 Task: Select a due date automation when advanced on, 2 days after a card is due add checklist with all checklists complete at 11:00 AM.
Action: Mouse moved to (1305, 92)
Screenshot: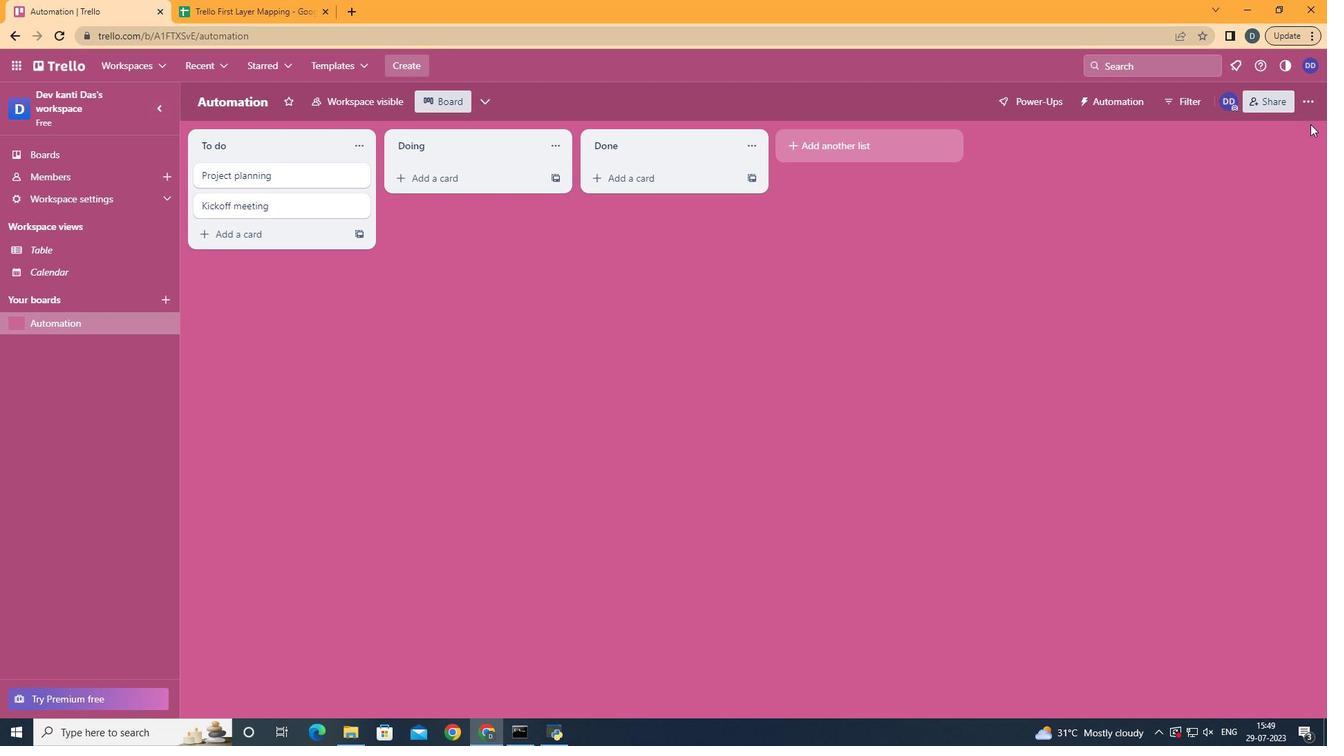 
Action: Mouse pressed left at (1305, 92)
Screenshot: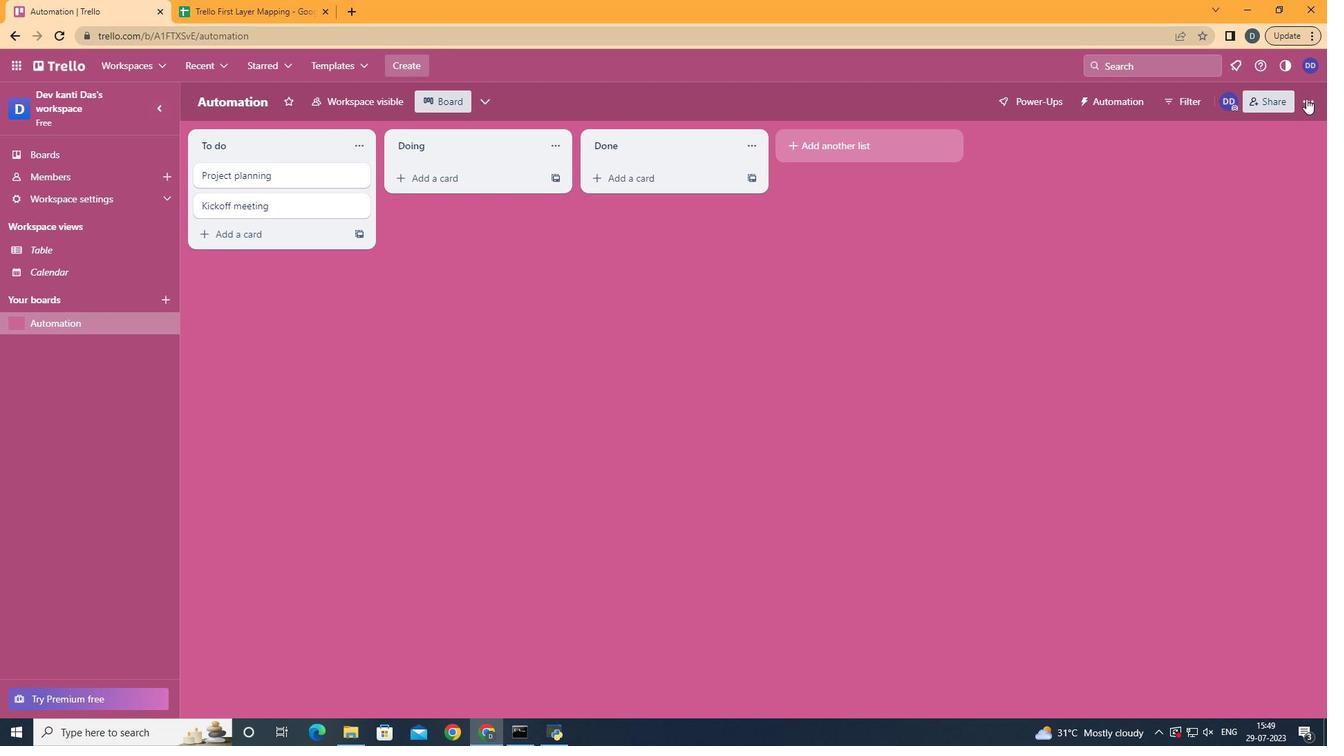 
Action: Mouse moved to (1196, 287)
Screenshot: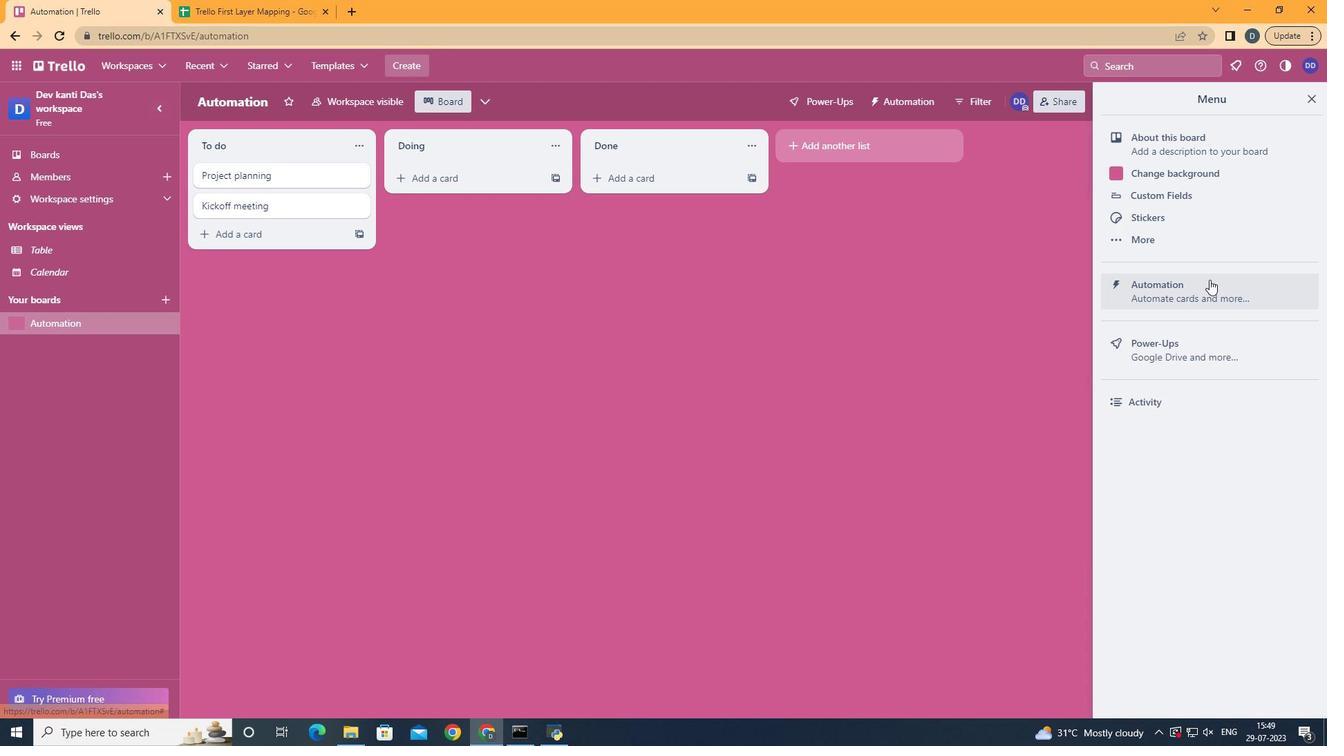 
Action: Mouse pressed left at (1196, 287)
Screenshot: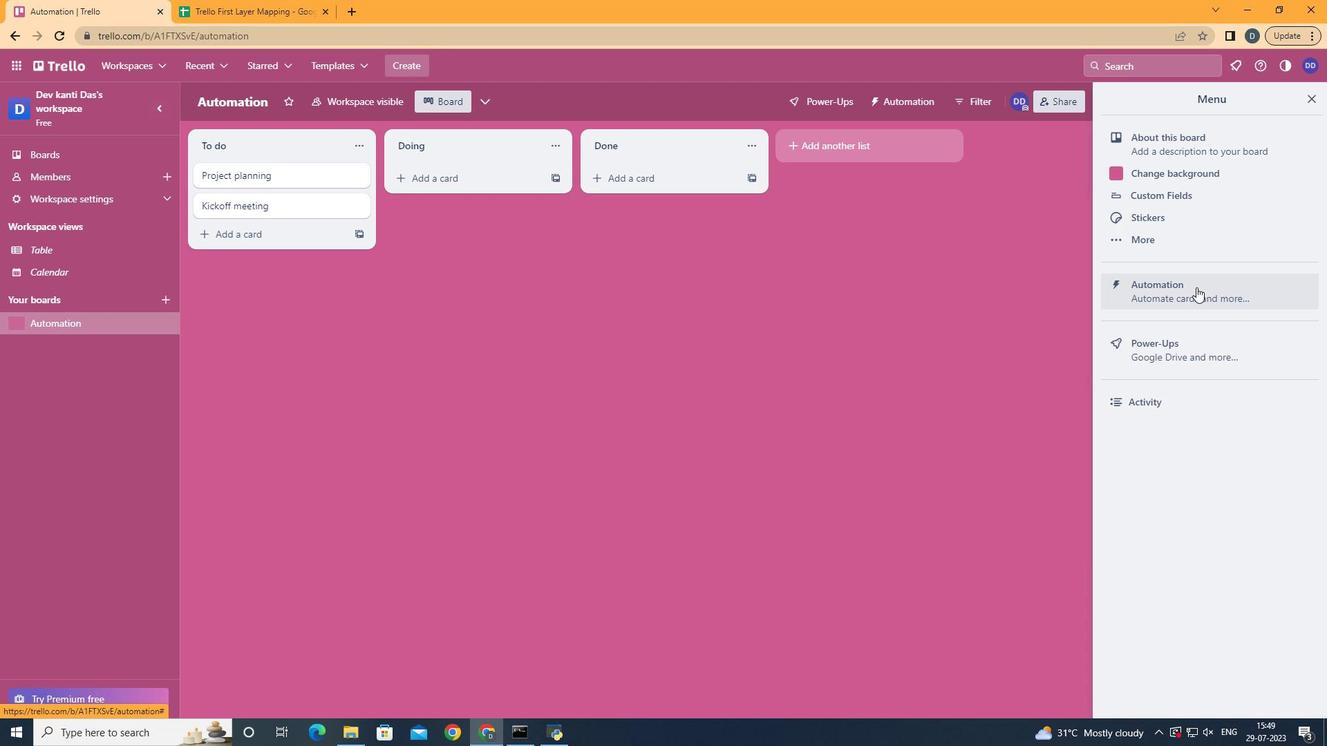 
Action: Mouse moved to (267, 273)
Screenshot: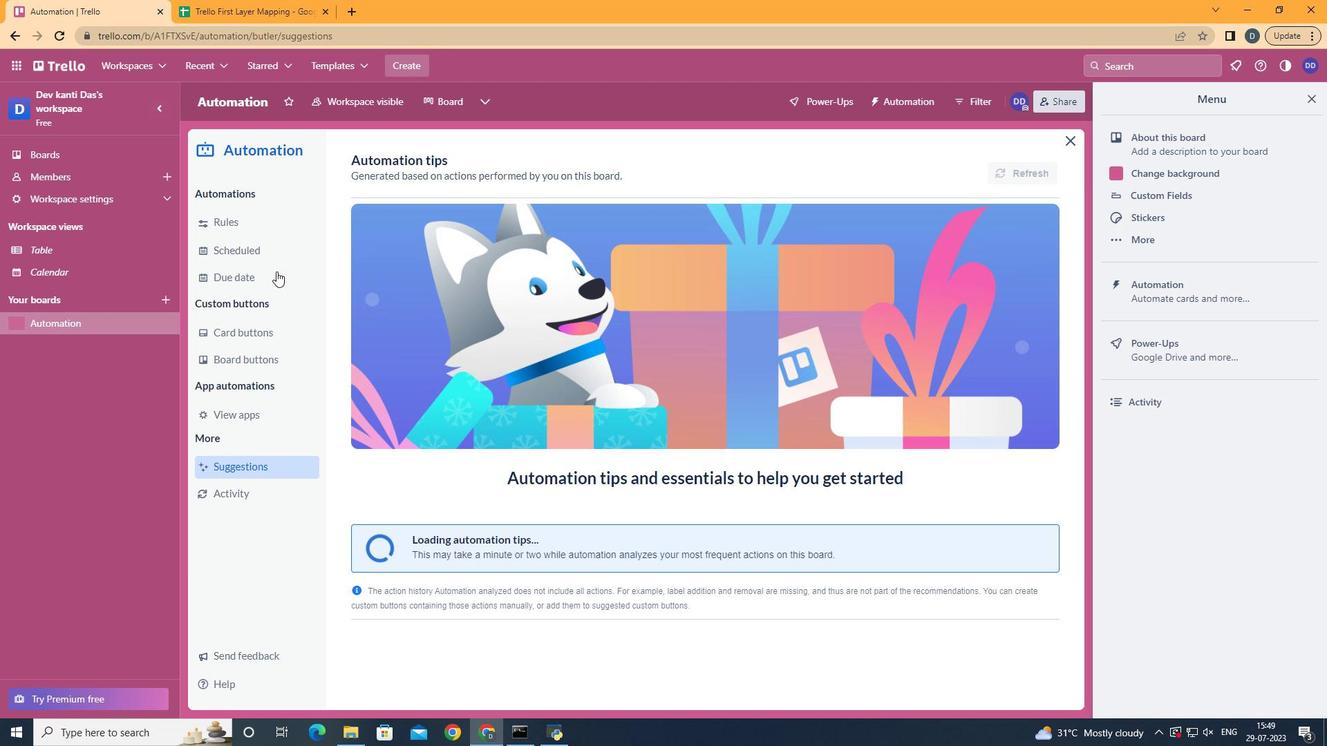 
Action: Mouse pressed left at (267, 273)
Screenshot: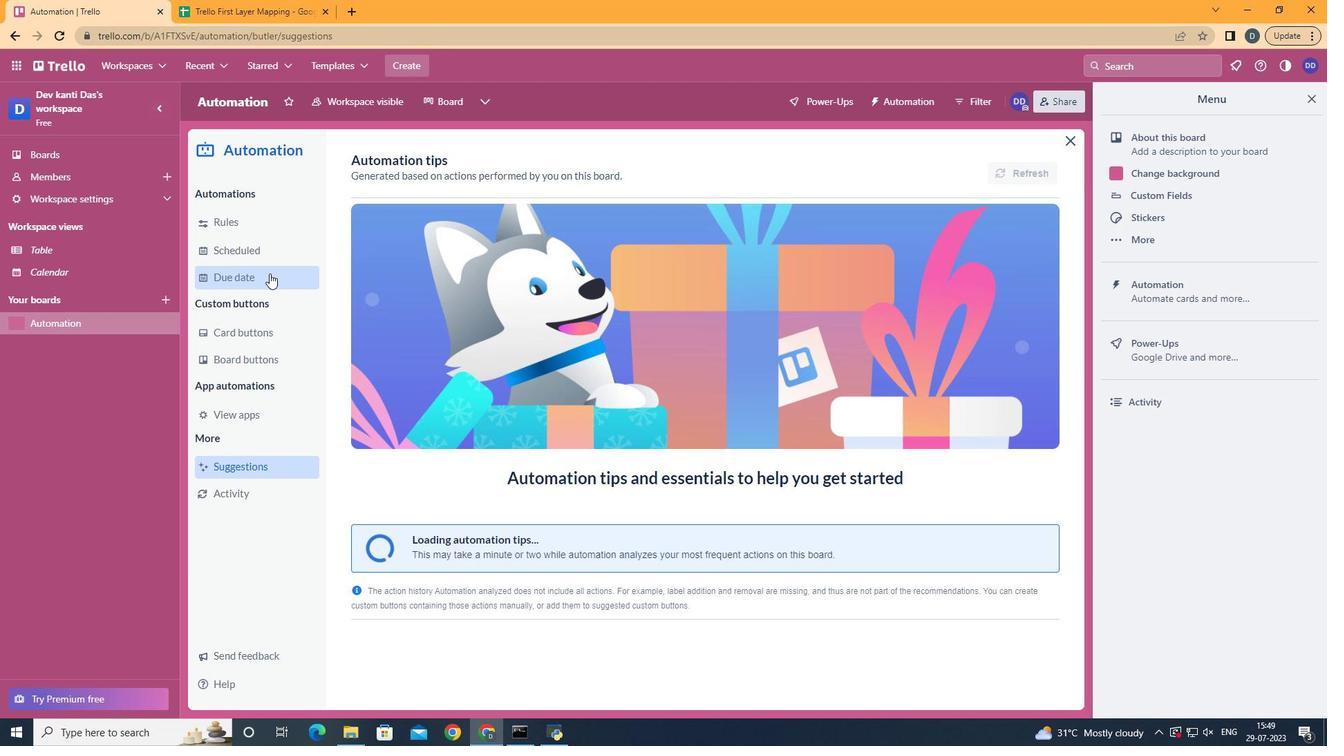 
Action: Mouse moved to (990, 147)
Screenshot: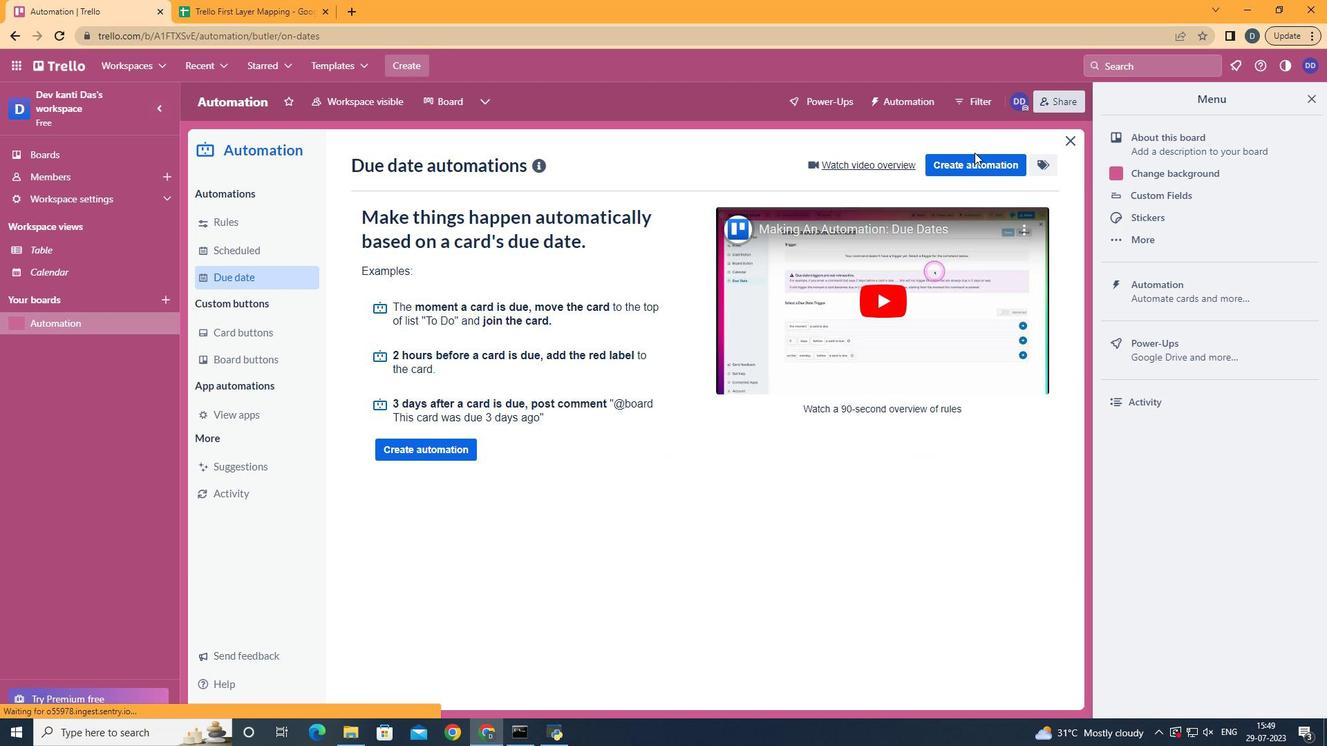 
Action: Mouse pressed left at (990, 147)
Screenshot: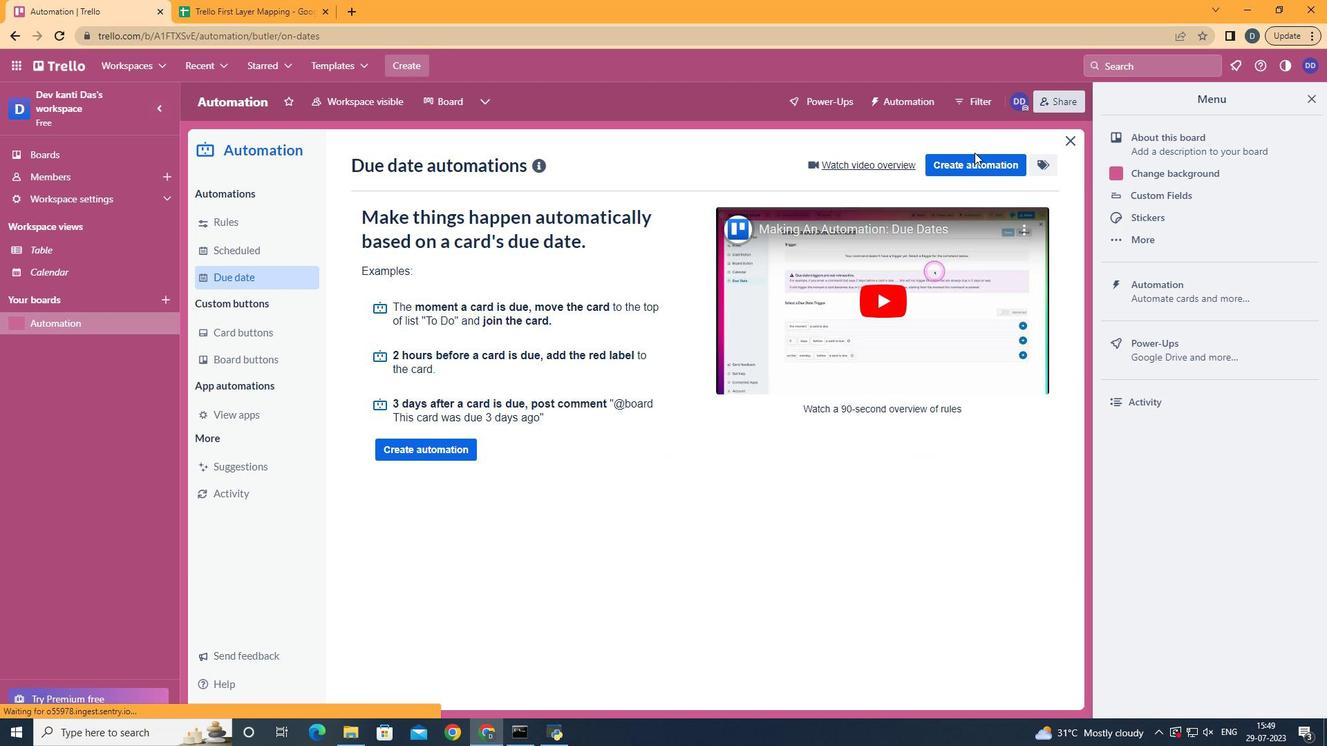 
Action: Mouse moved to (981, 154)
Screenshot: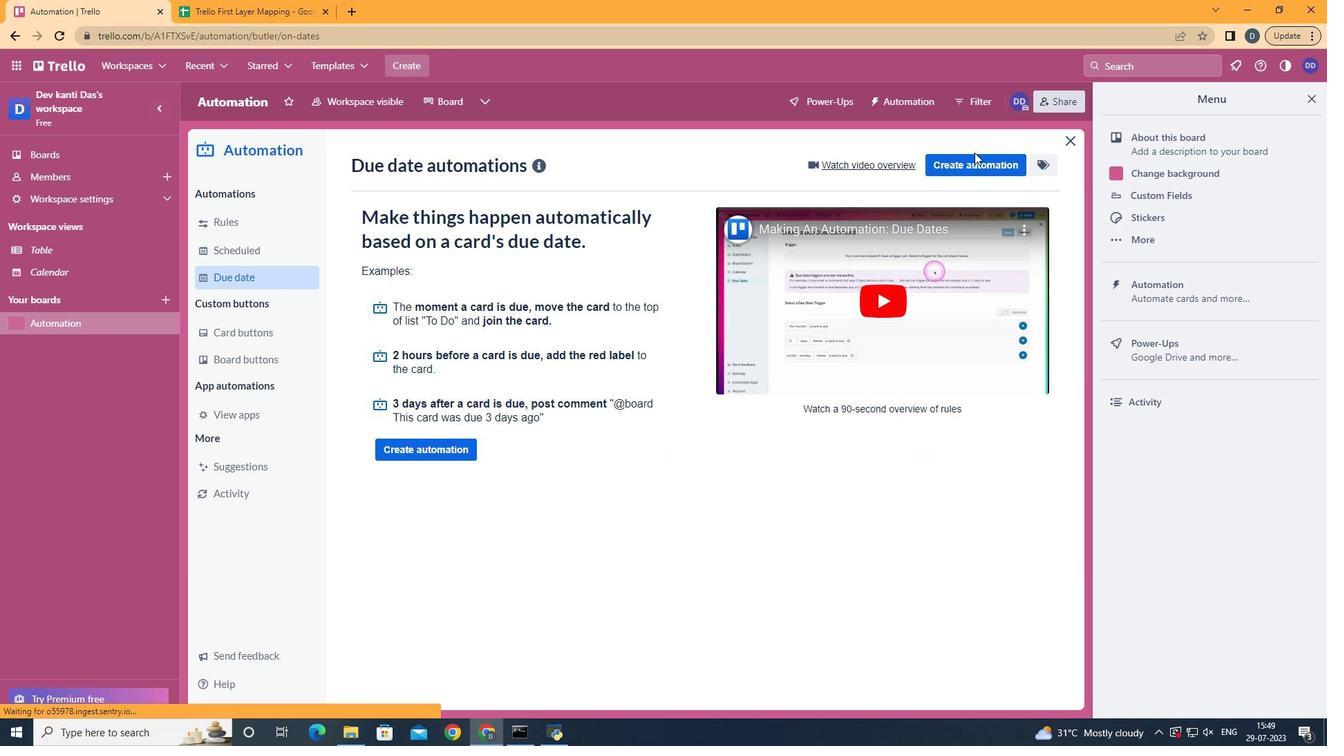 
Action: Mouse pressed left at (981, 154)
Screenshot: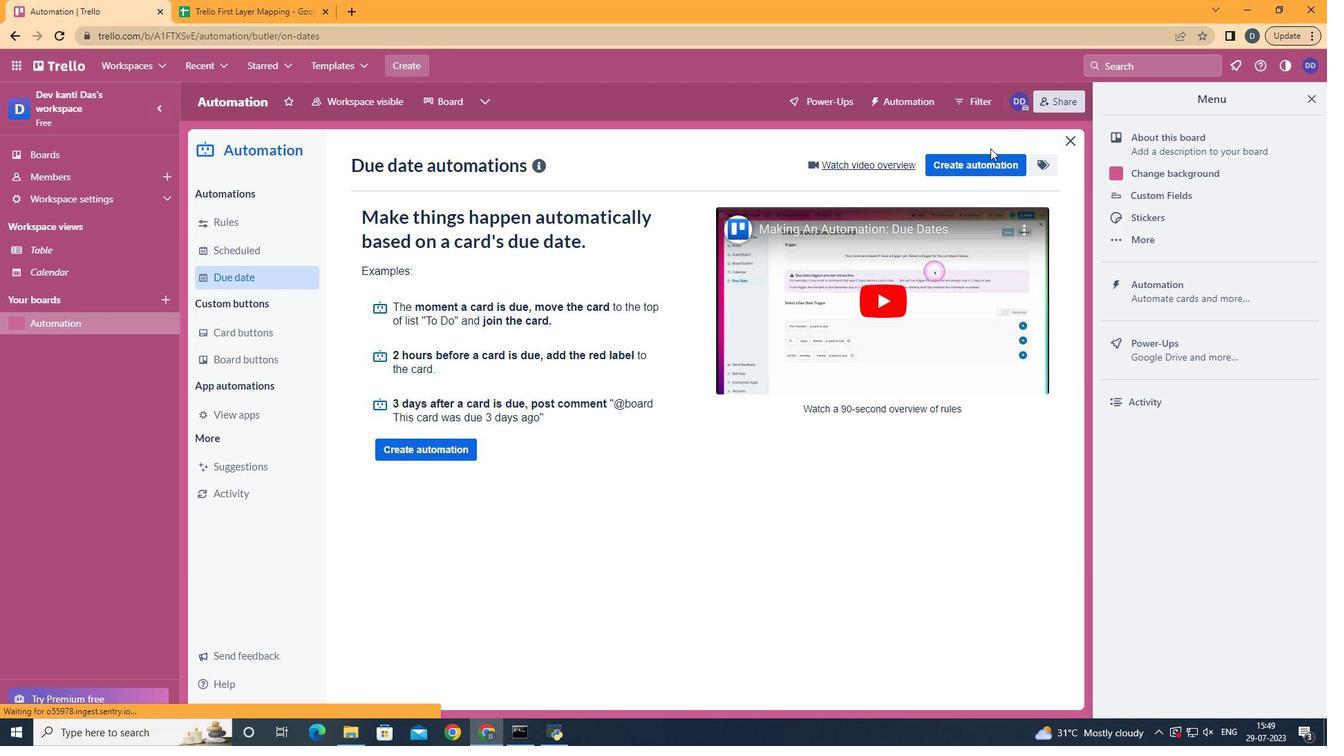 
Action: Mouse moved to (743, 304)
Screenshot: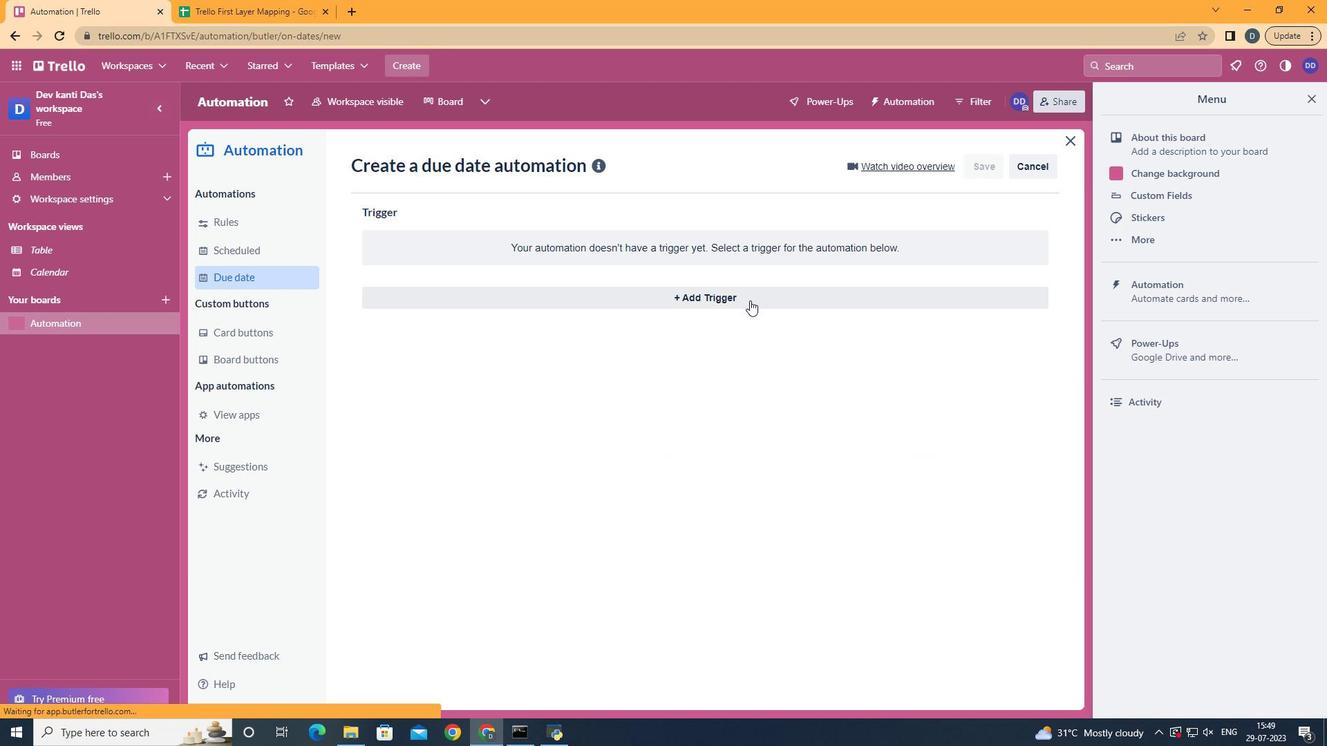 
Action: Mouse pressed left at (743, 304)
Screenshot: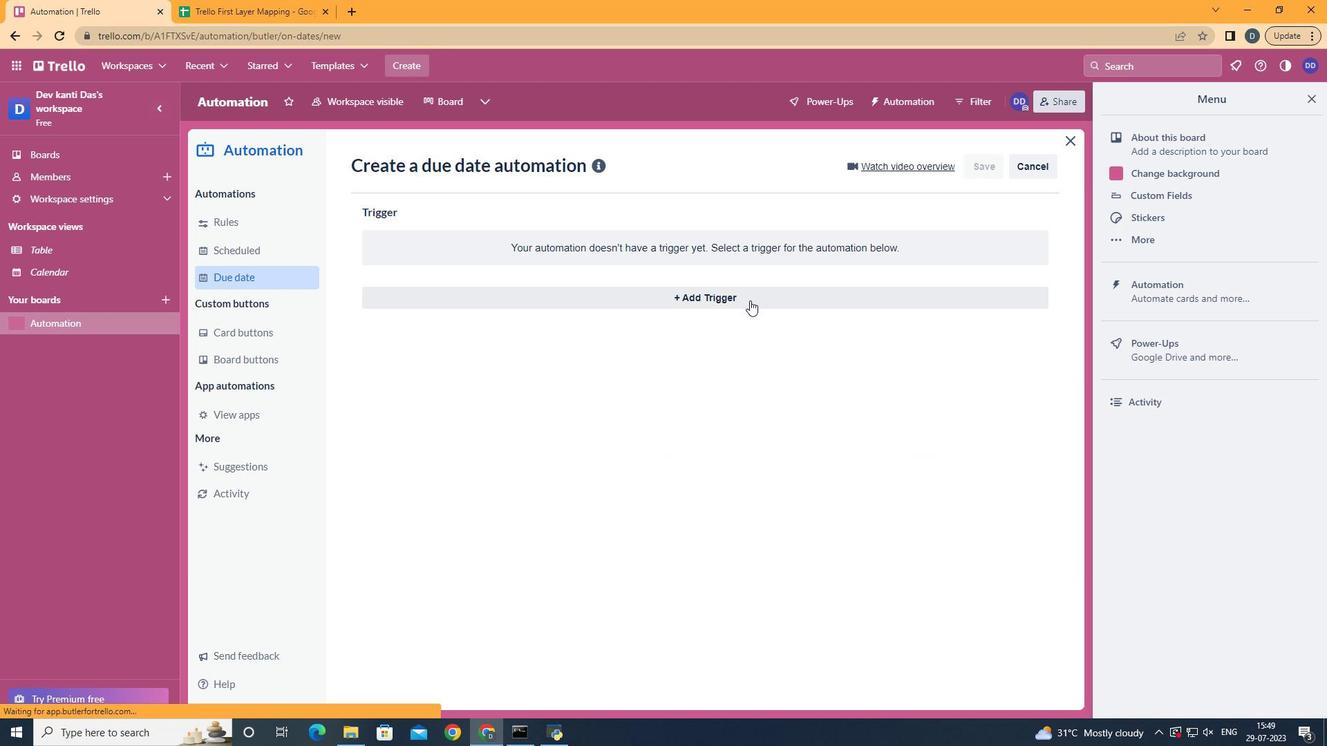 
Action: Mouse moved to (481, 561)
Screenshot: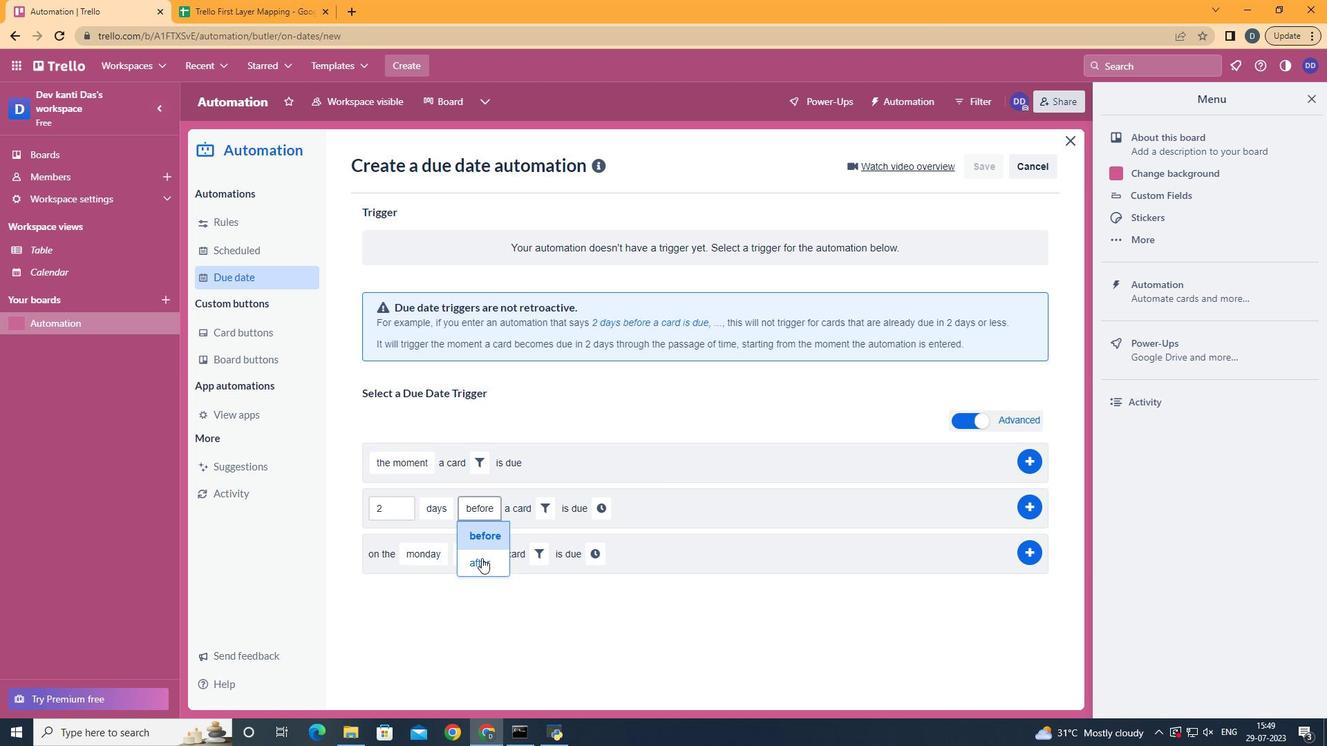 
Action: Mouse pressed left at (481, 561)
Screenshot: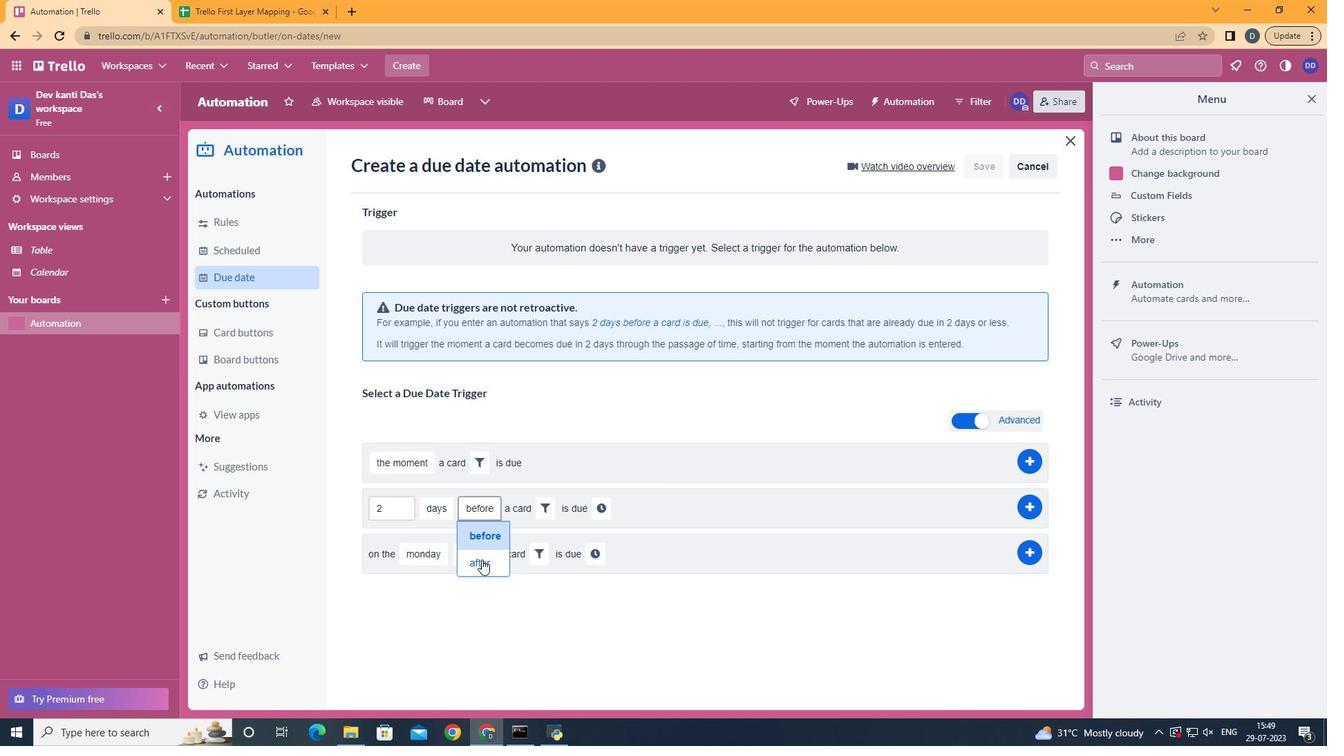 
Action: Mouse moved to (546, 506)
Screenshot: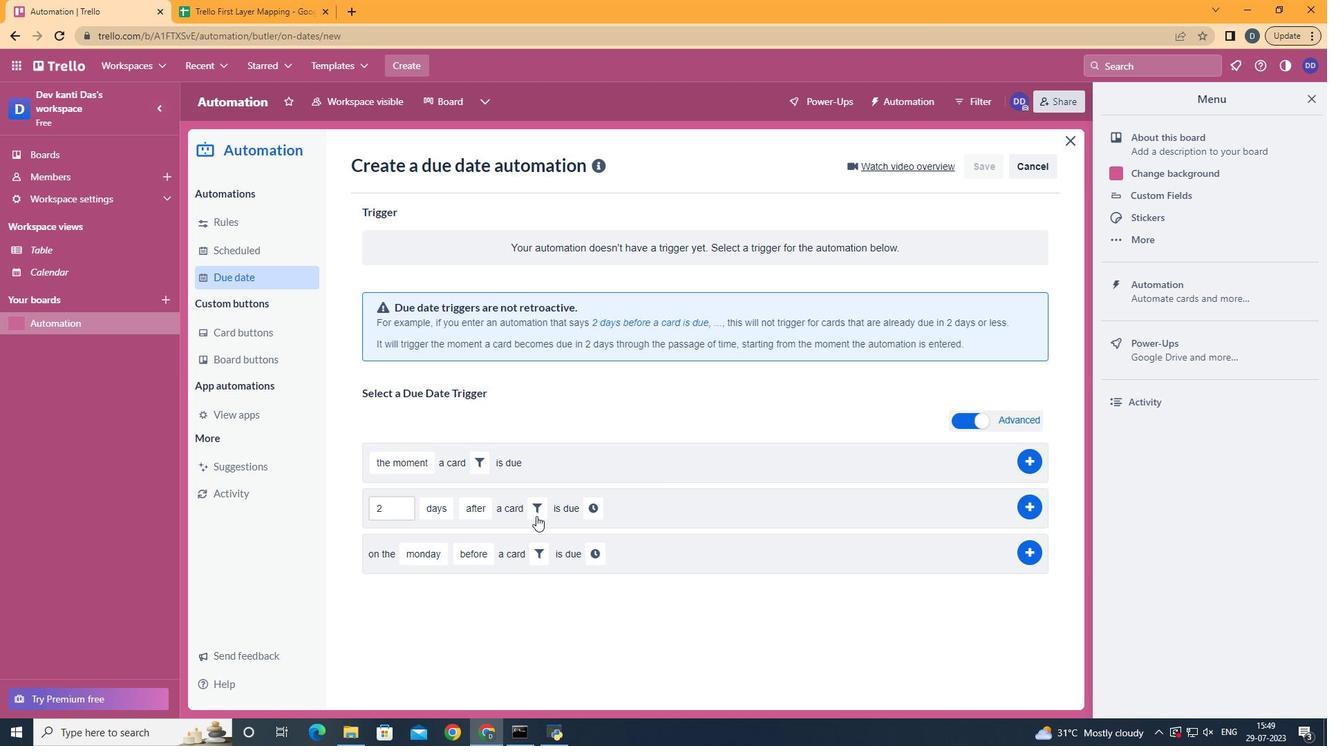 
Action: Mouse pressed left at (546, 506)
Screenshot: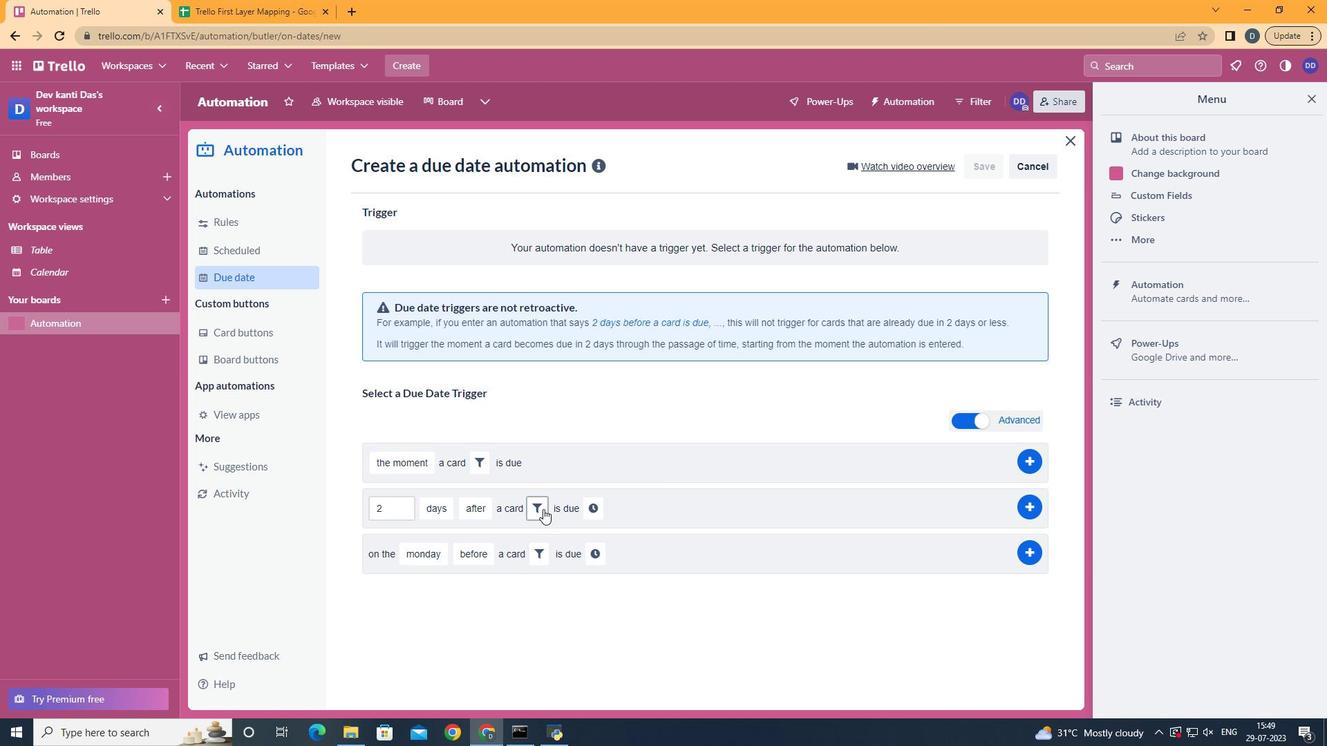 
Action: Mouse moved to (664, 561)
Screenshot: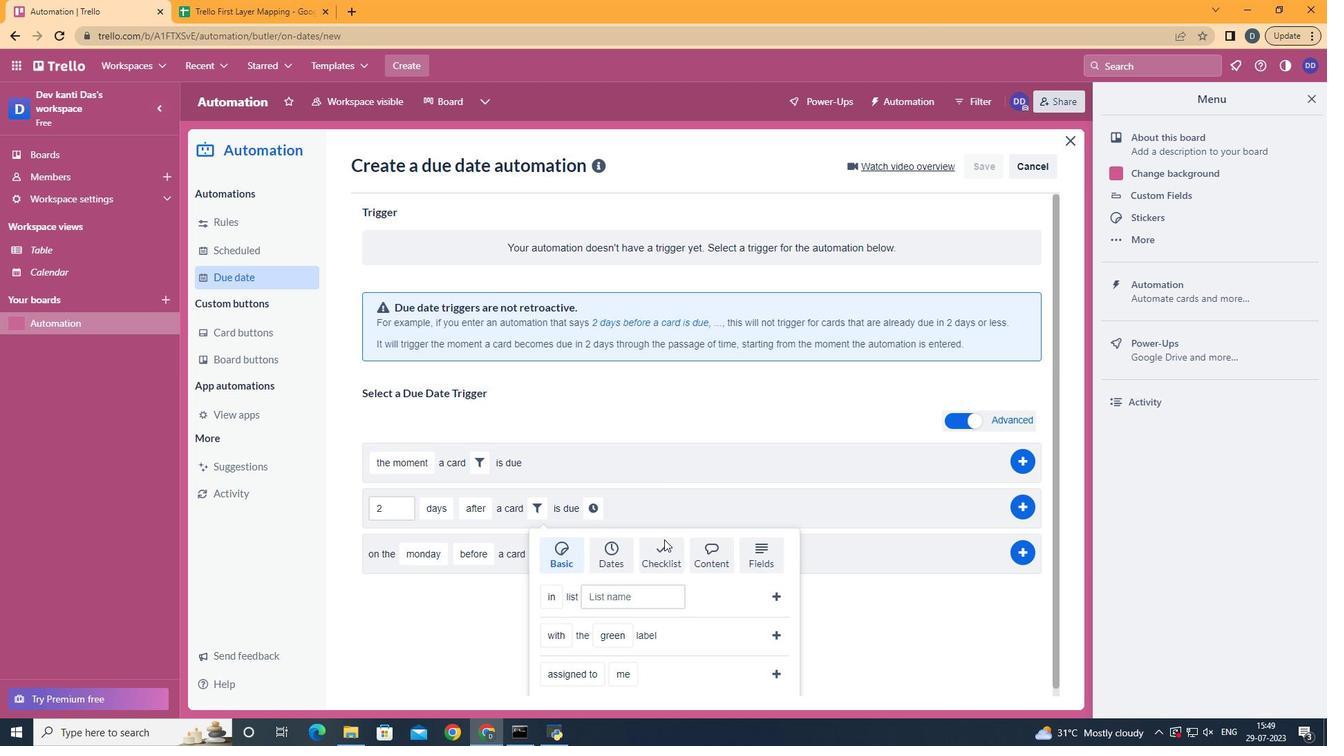 
Action: Mouse pressed left at (664, 561)
Screenshot: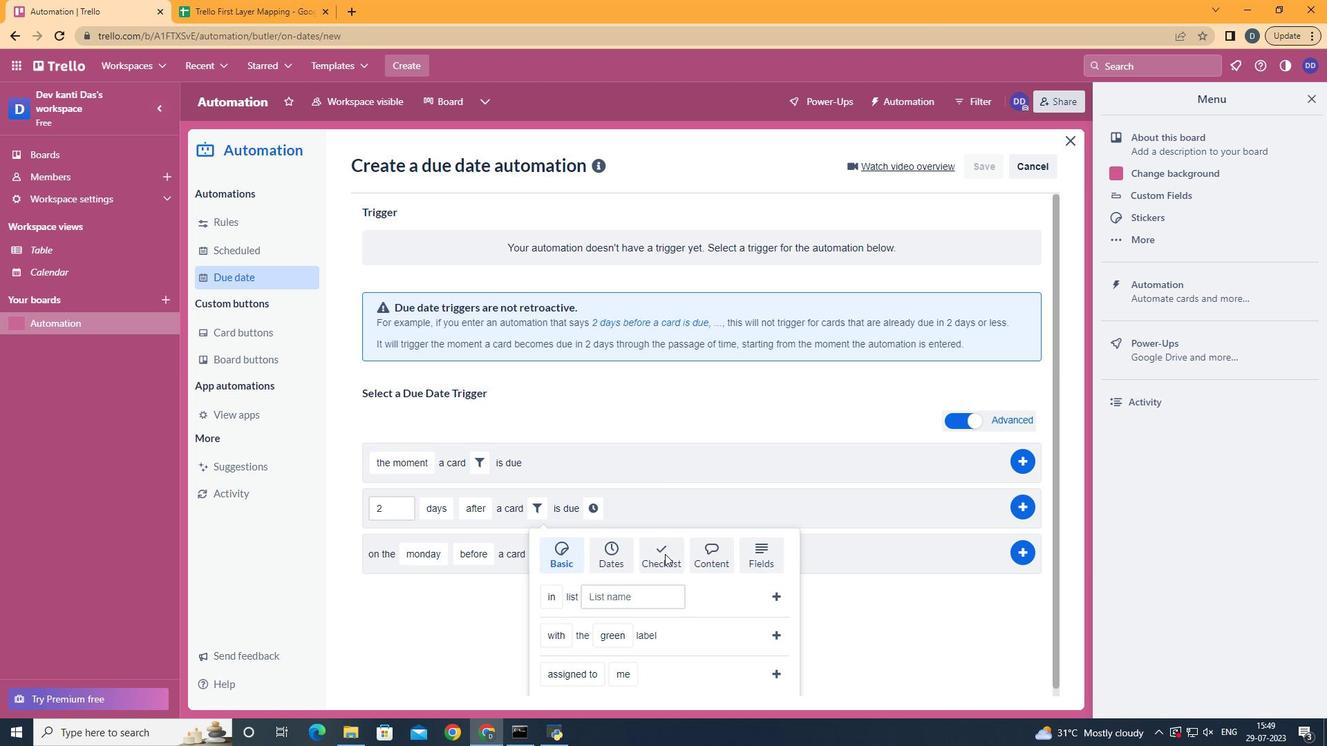 
Action: Mouse moved to (648, 457)
Screenshot: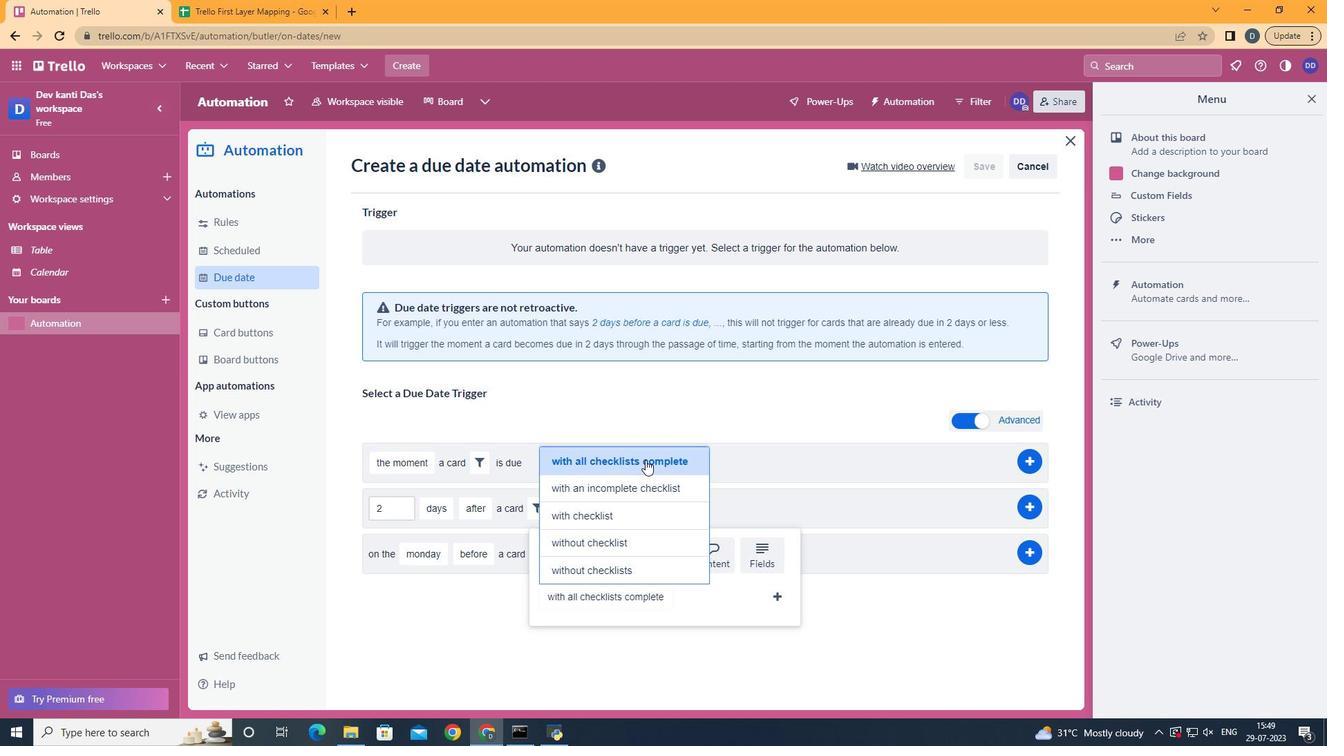 
Action: Mouse pressed left at (648, 457)
Screenshot: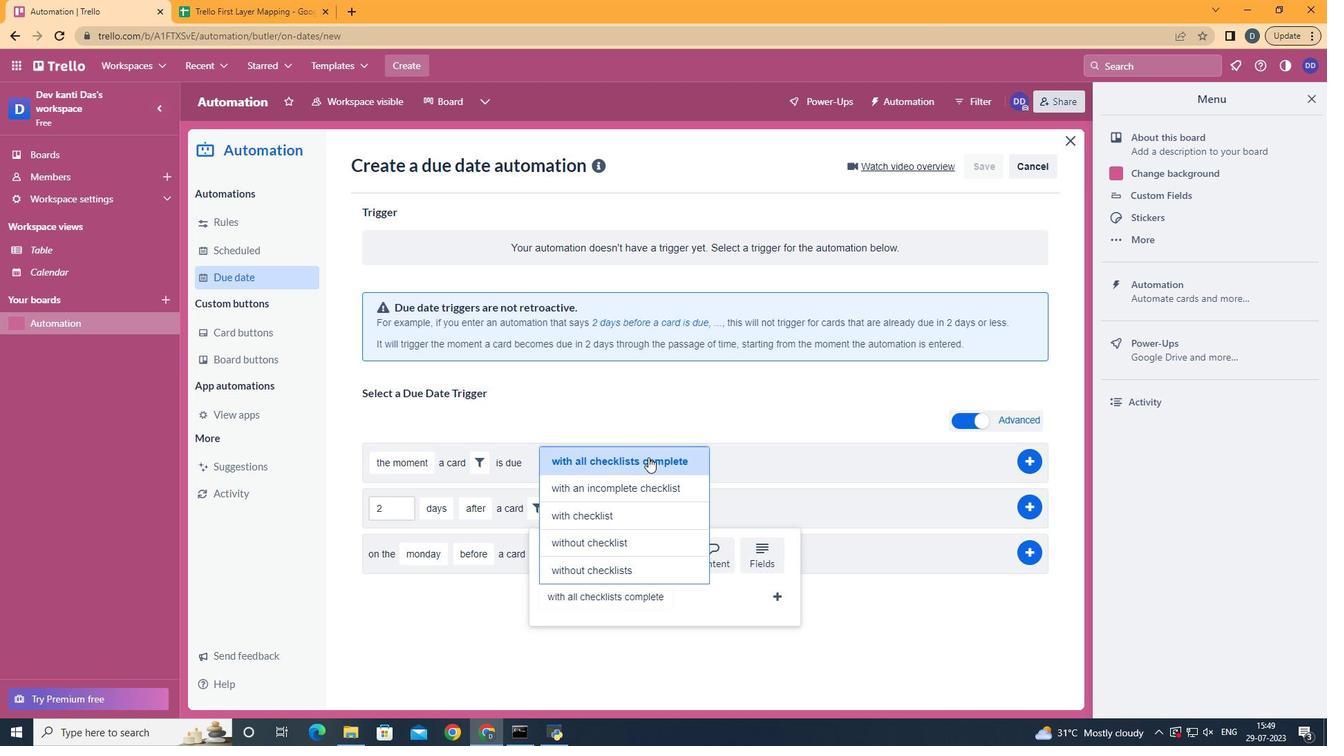 
Action: Mouse moved to (773, 596)
Screenshot: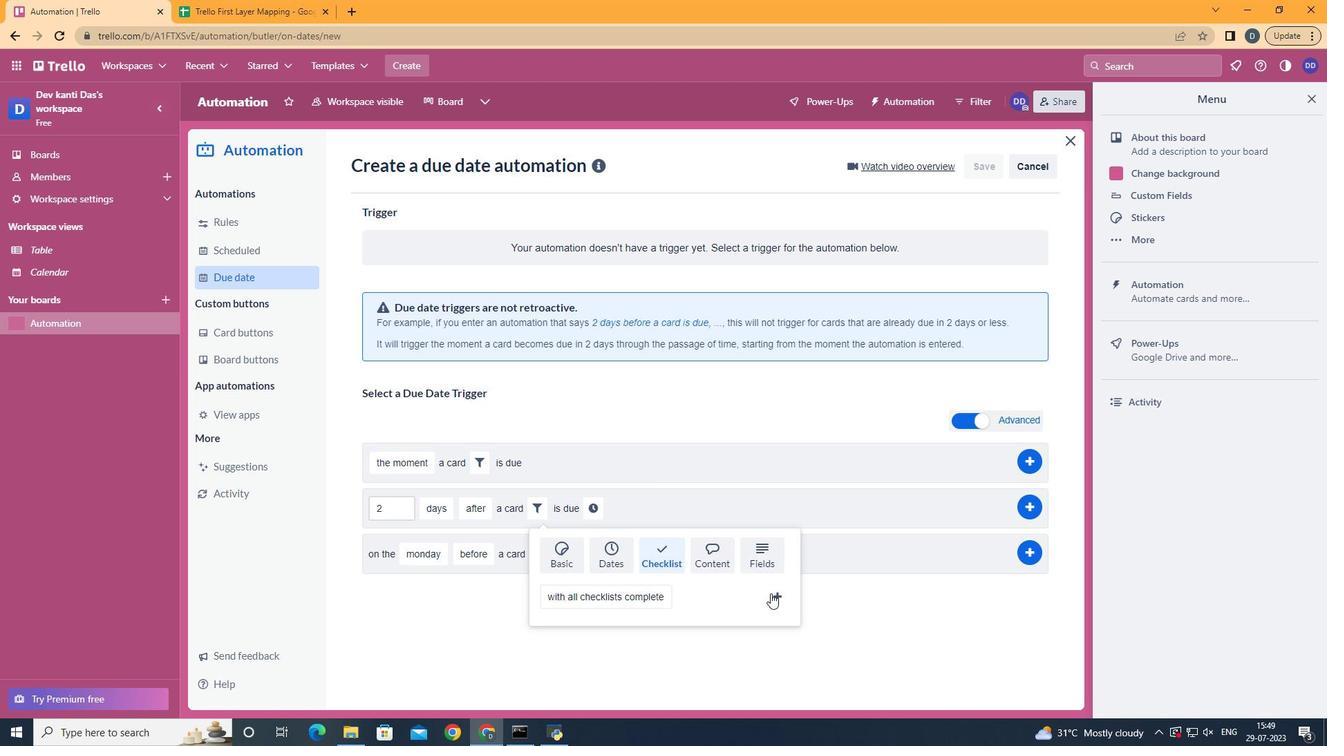 
Action: Mouse pressed left at (773, 596)
Screenshot: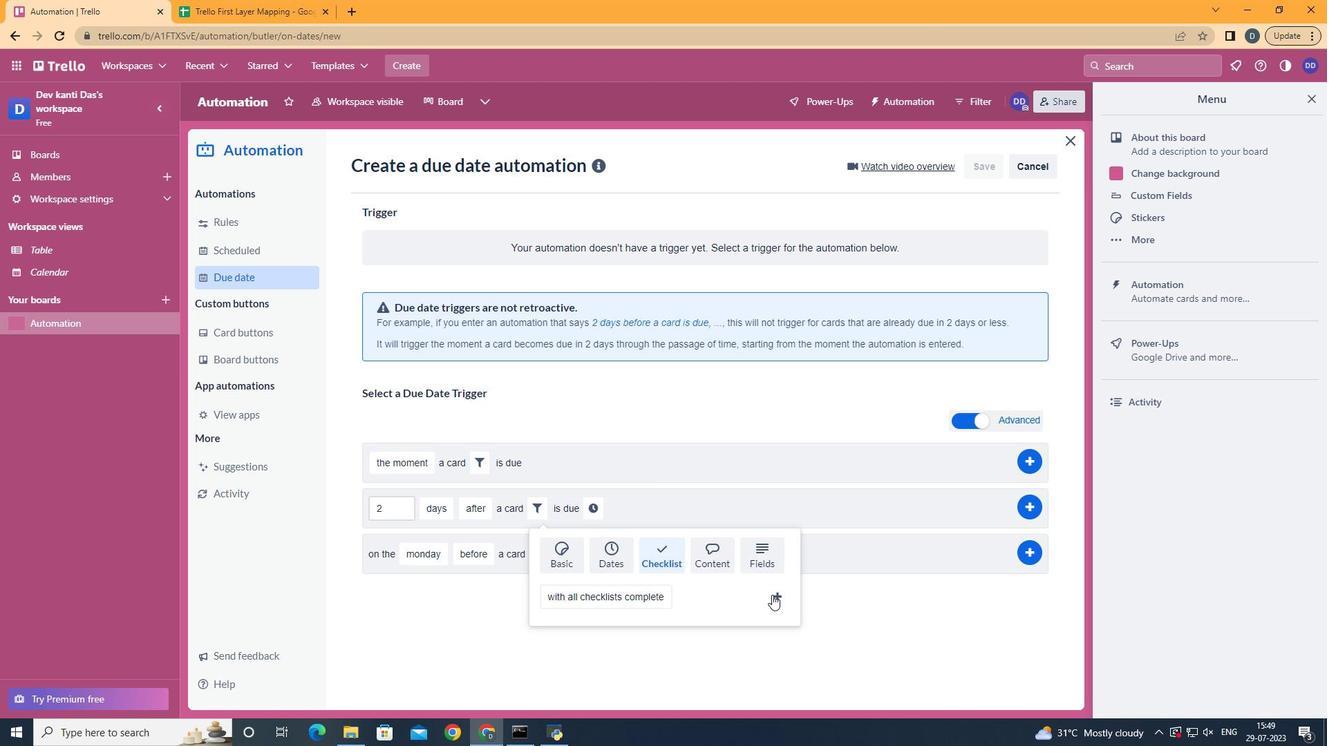 
Action: Mouse moved to (748, 512)
Screenshot: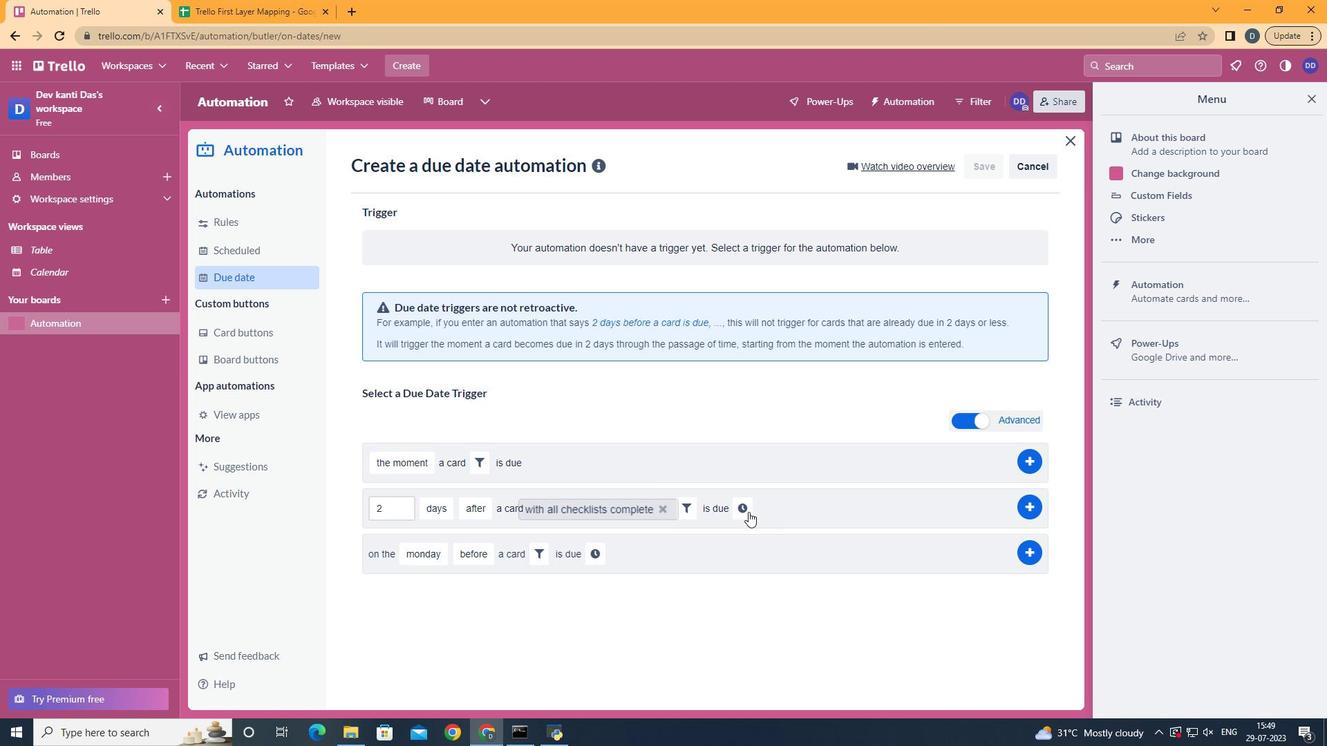 
Action: Mouse pressed left at (748, 512)
Screenshot: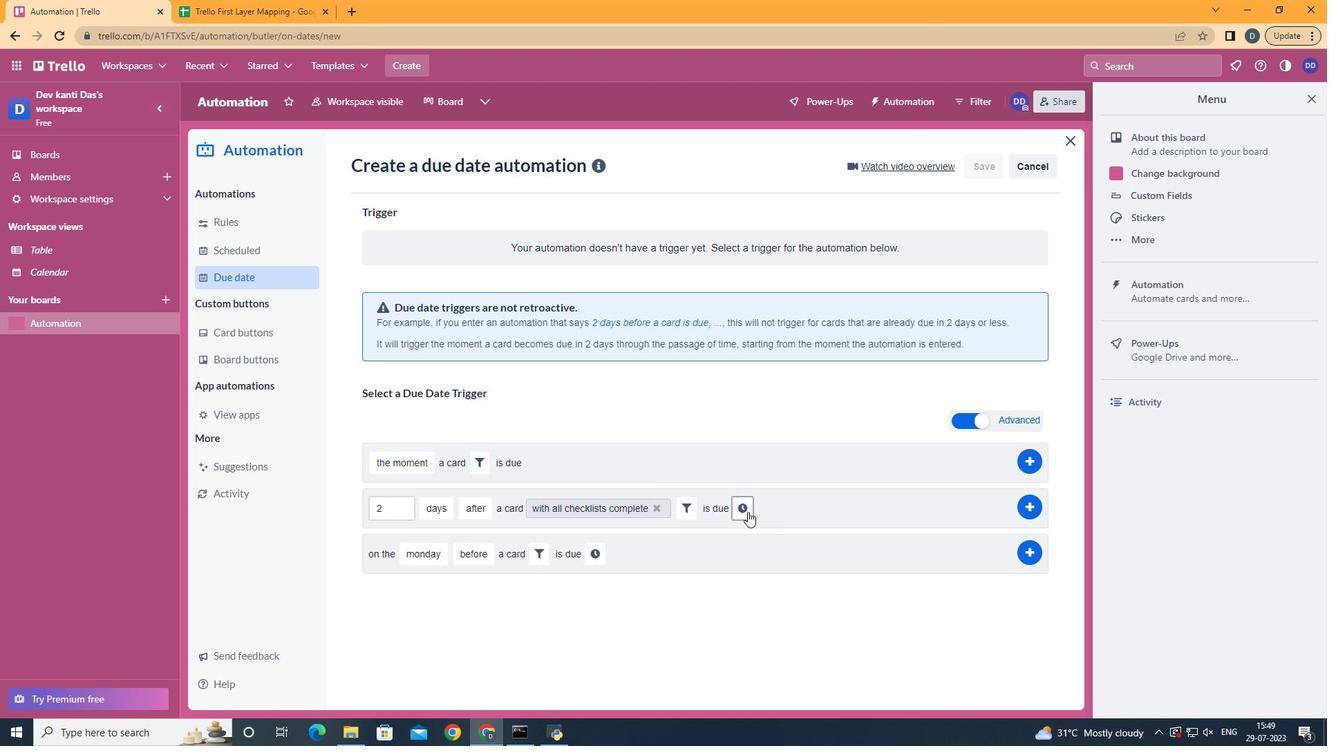 
Action: Mouse moved to (783, 510)
Screenshot: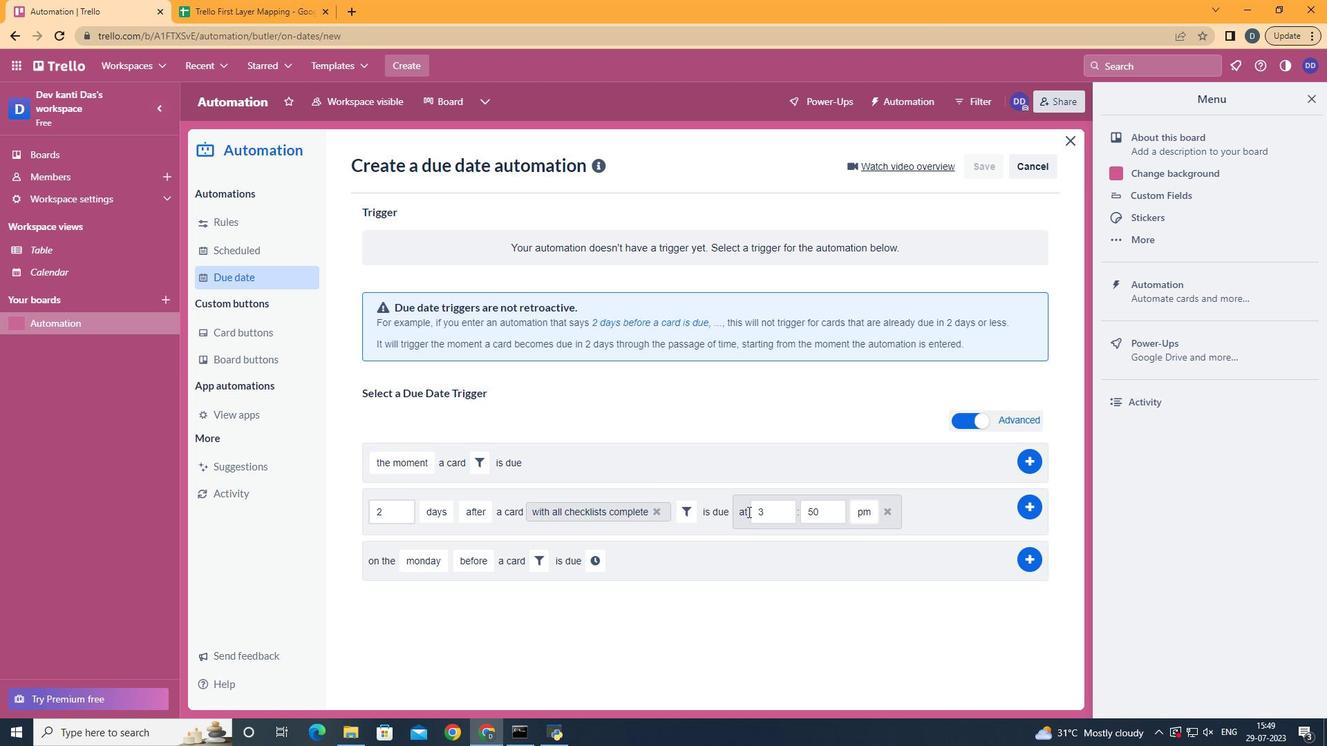 
Action: Mouse pressed left at (783, 510)
Screenshot: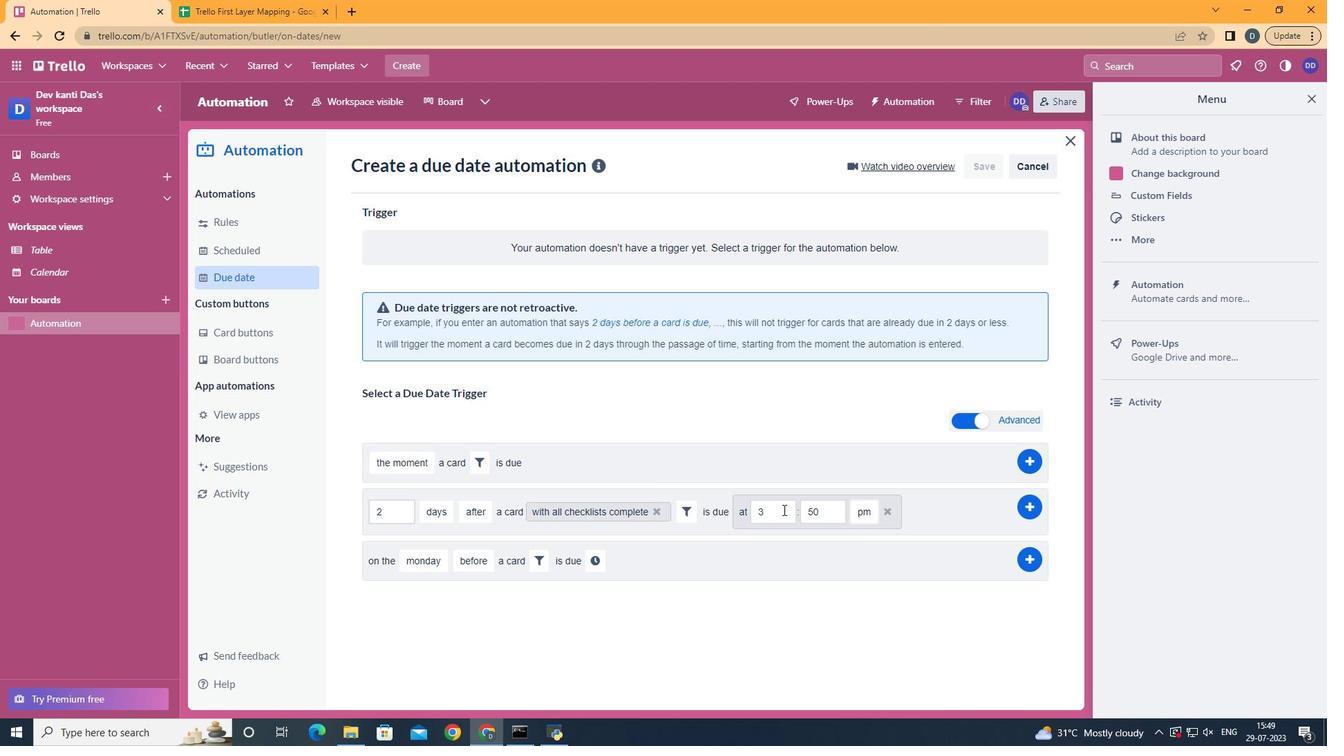 
Action: Key pressed <Key.backspace>11
Screenshot: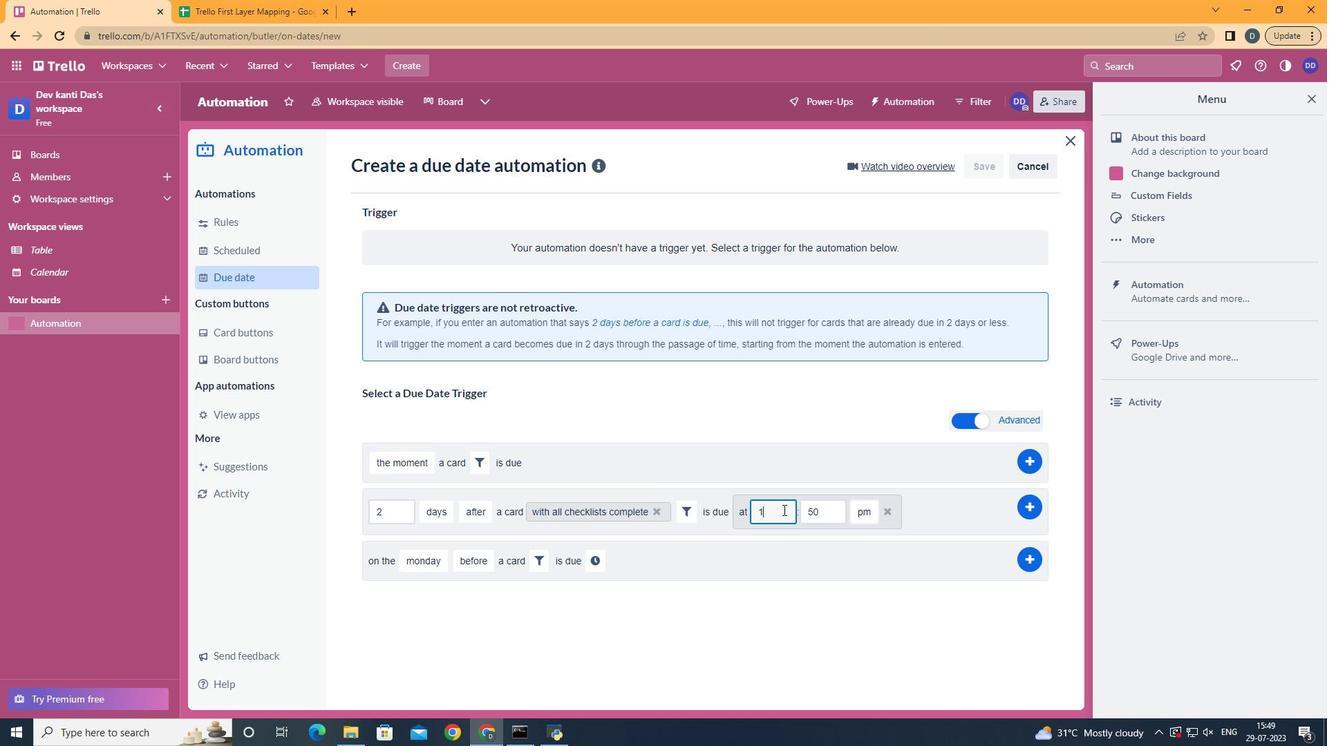 
Action: Mouse moved to (829, 514)
Screenshot: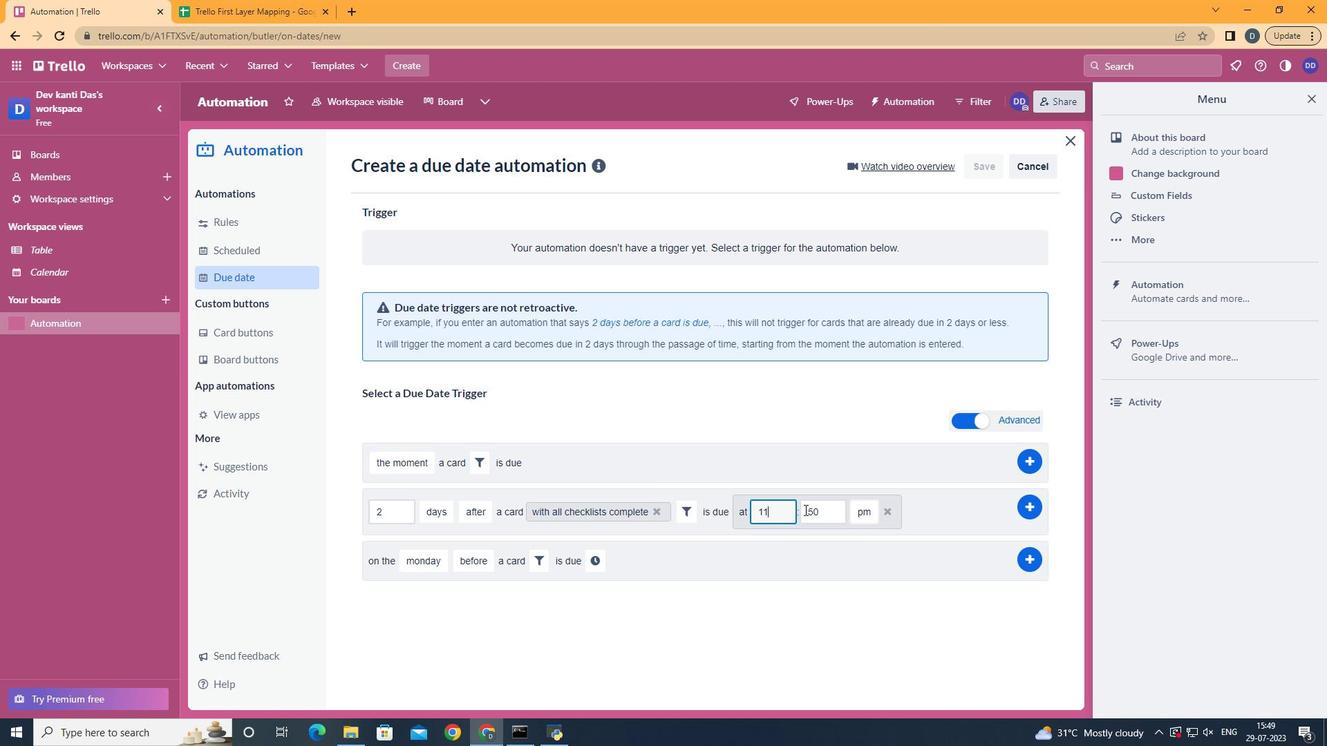 
Action: Mouse pressed left at (829, 514)
Screenshot: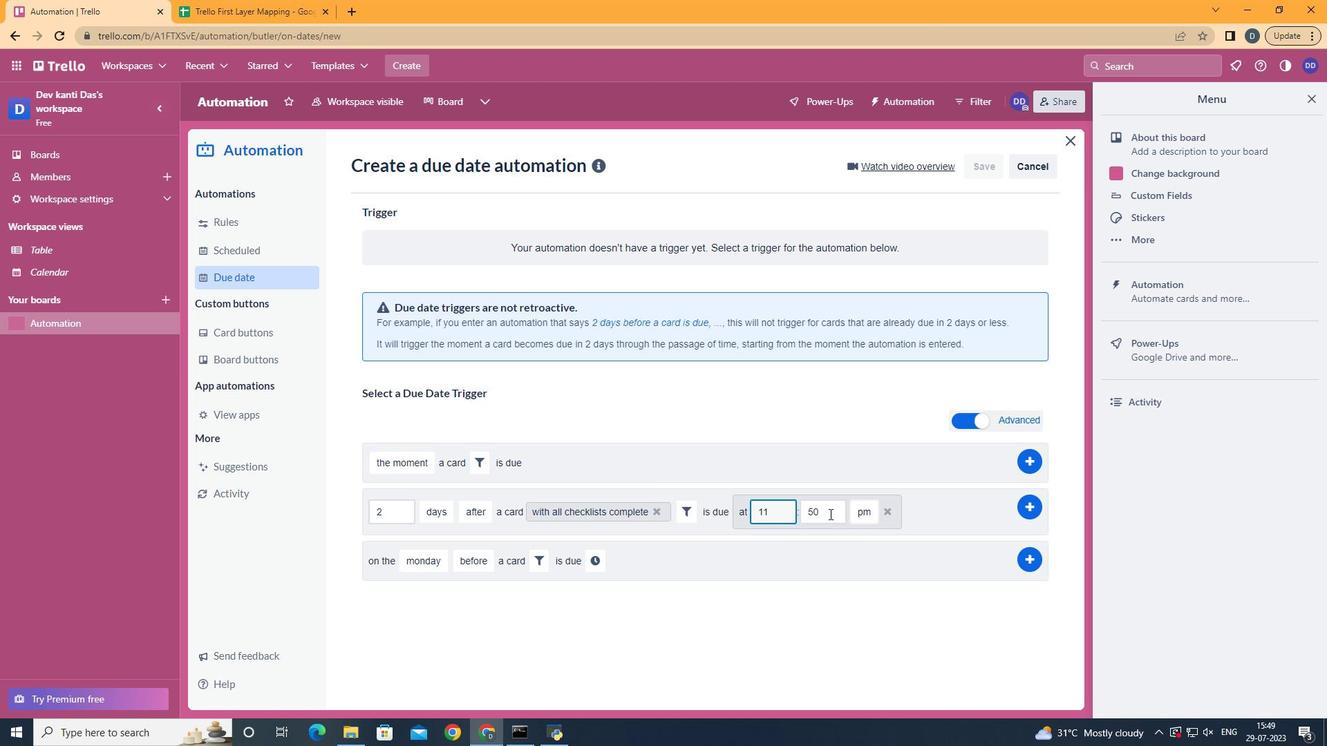 
Action: Key pressed <Key.backspace><Key.backspace>00
Screenshot: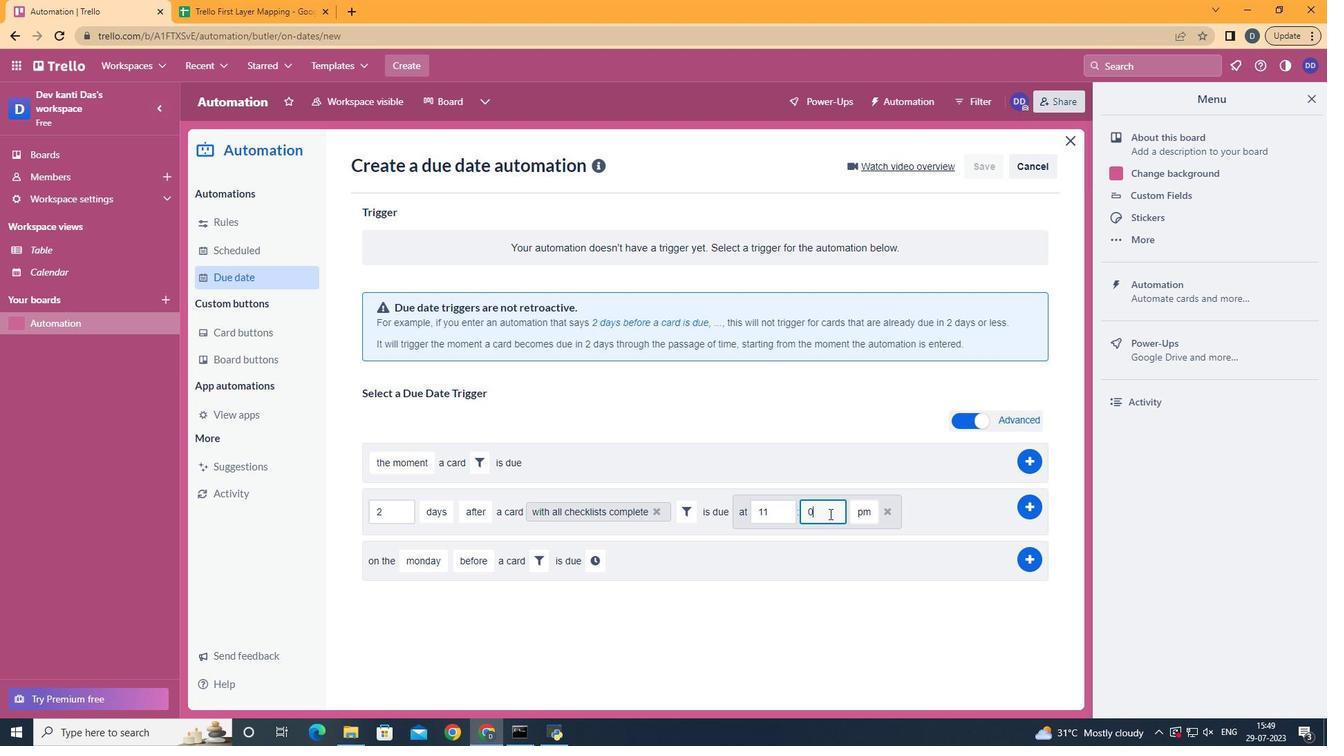 
Action: Mouse moved to (867, 540)
Screenshot: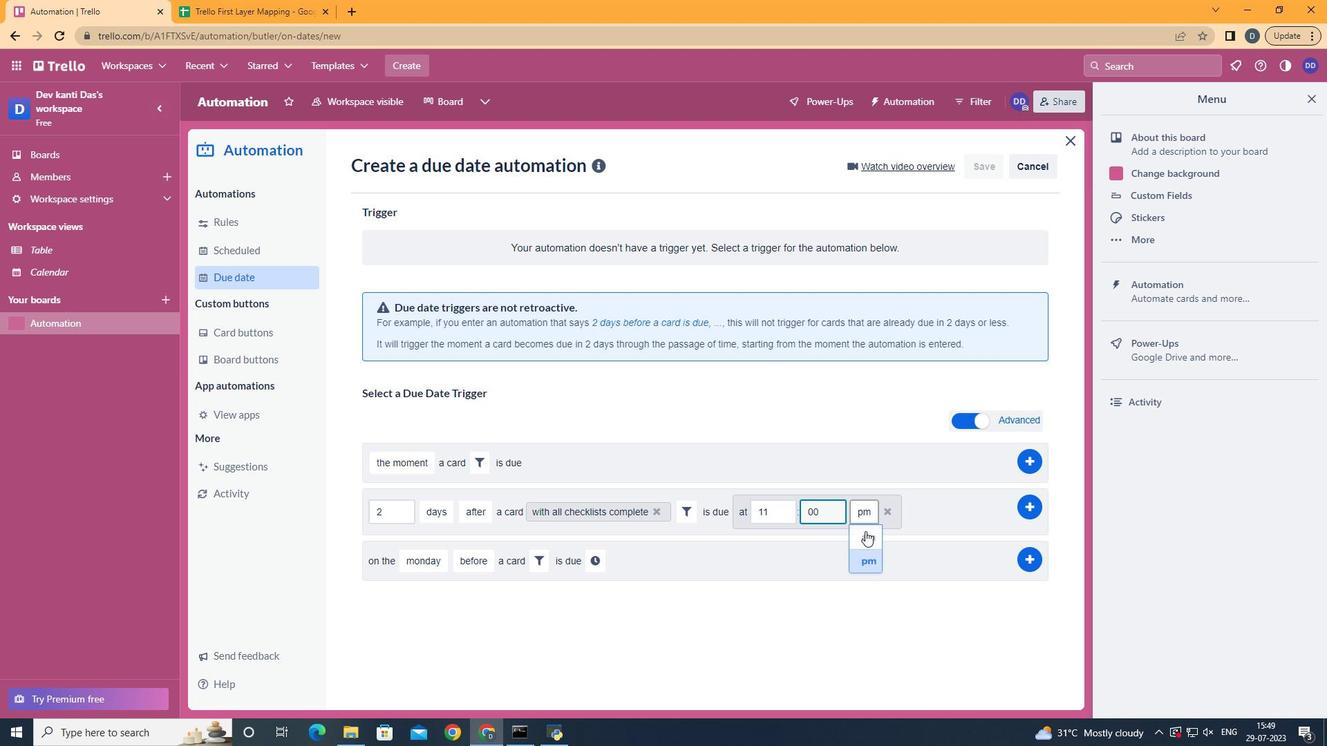 
Action: Mouse pressed left at (867, 540)
Screenshot: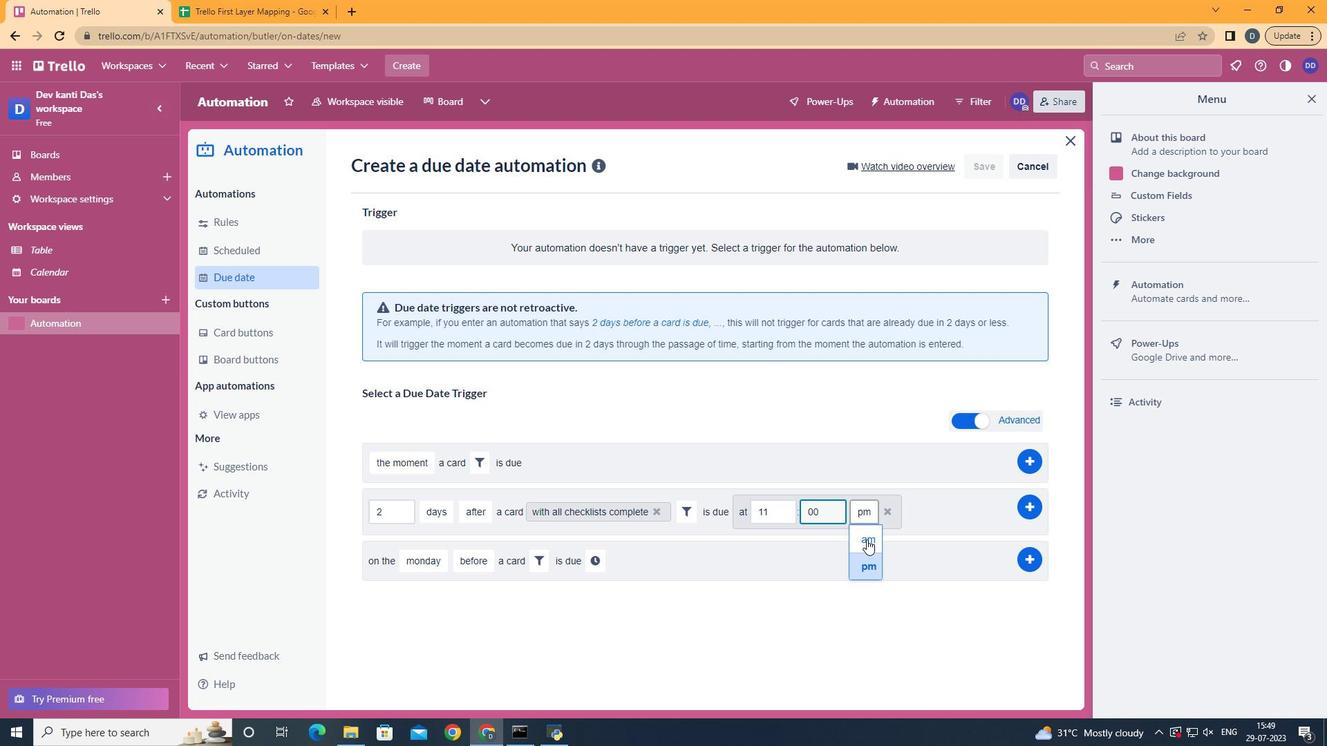
